 Task: Search for the email with the subject Performance review logged in from softage.1@softage.net with the filter, email from softage.10@softage.net and a new filter,  Star it
Action: Mouse moved to (716, 62)
Screenshot: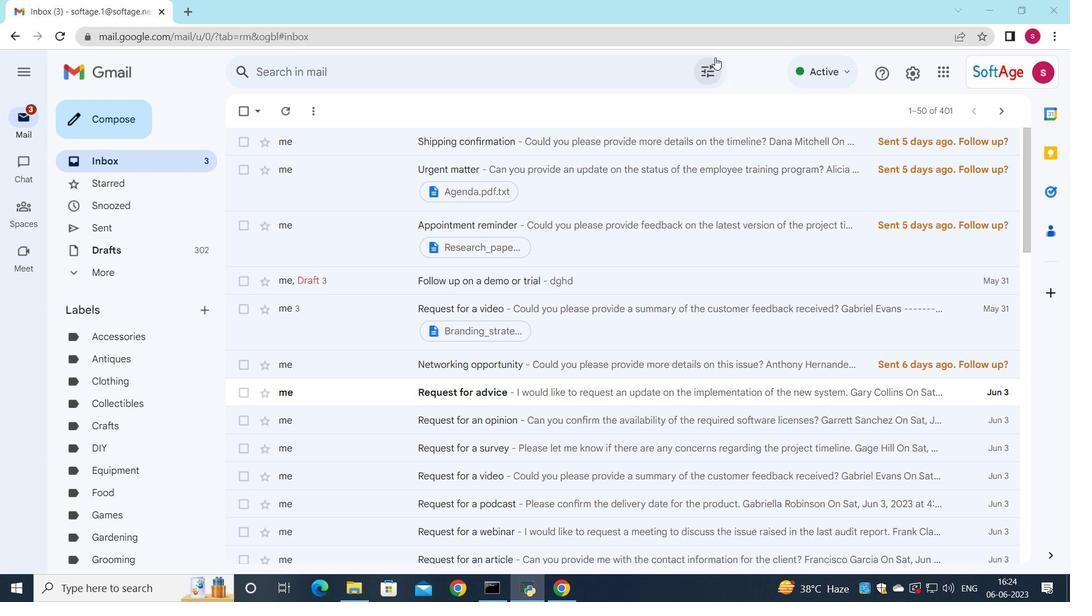 
Action: Mouse pressed left at (716, 62)
Screenshot: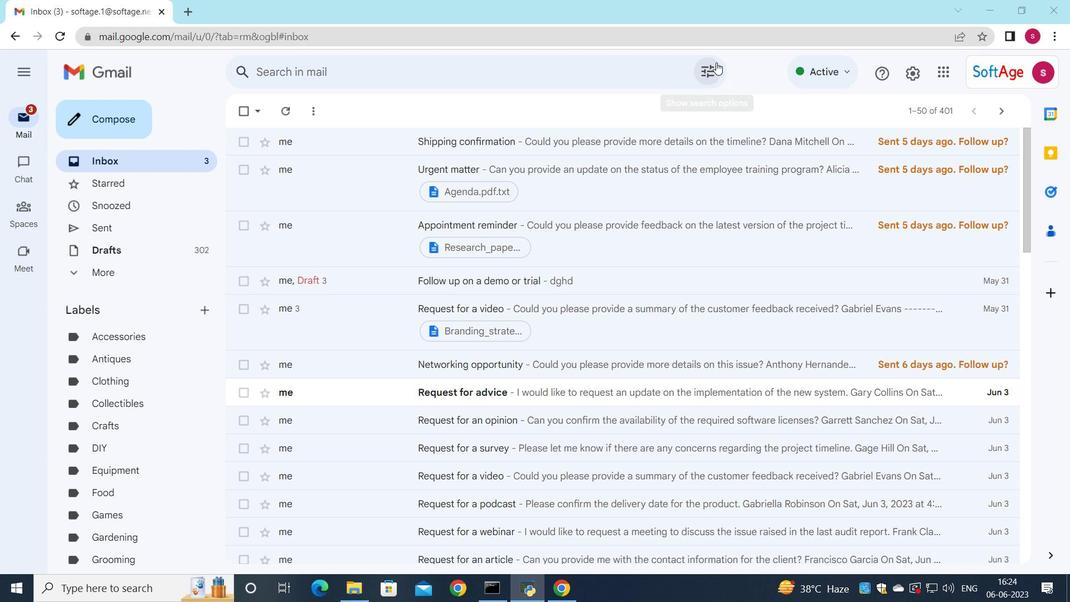 
Action: Mouse moved to (530, 126)
Screenshot: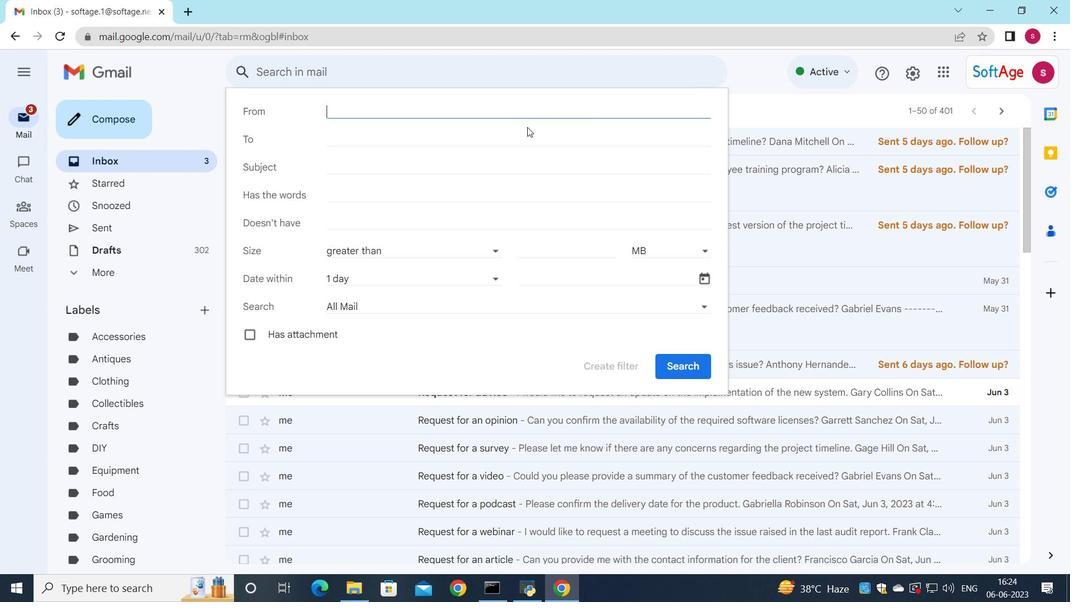 
Action: Key pressed so
Screenshot: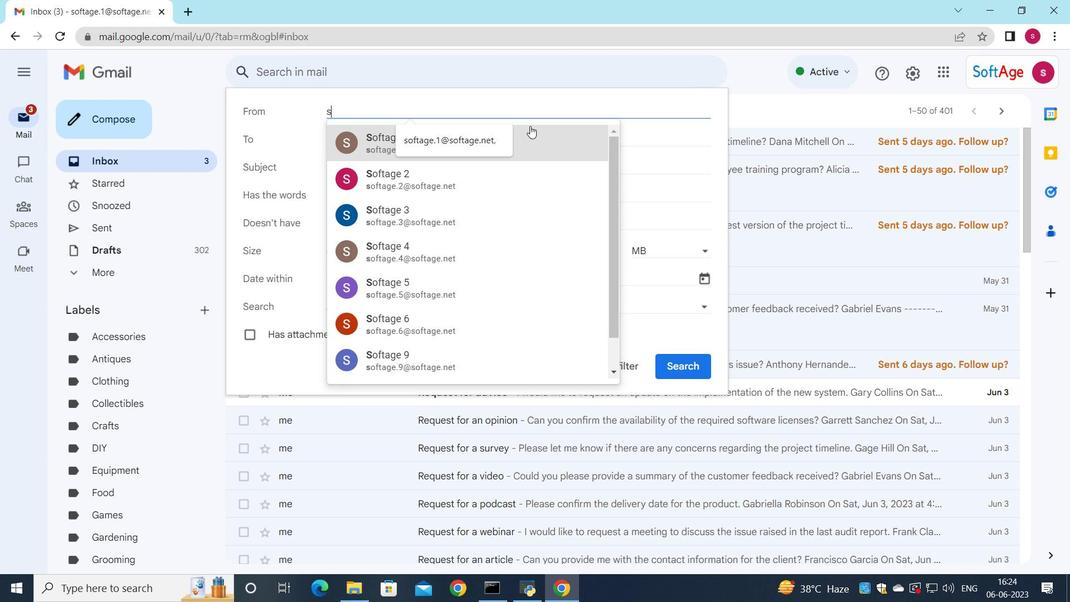 
Action: Mouse moved to (472, 141)
Screenshot: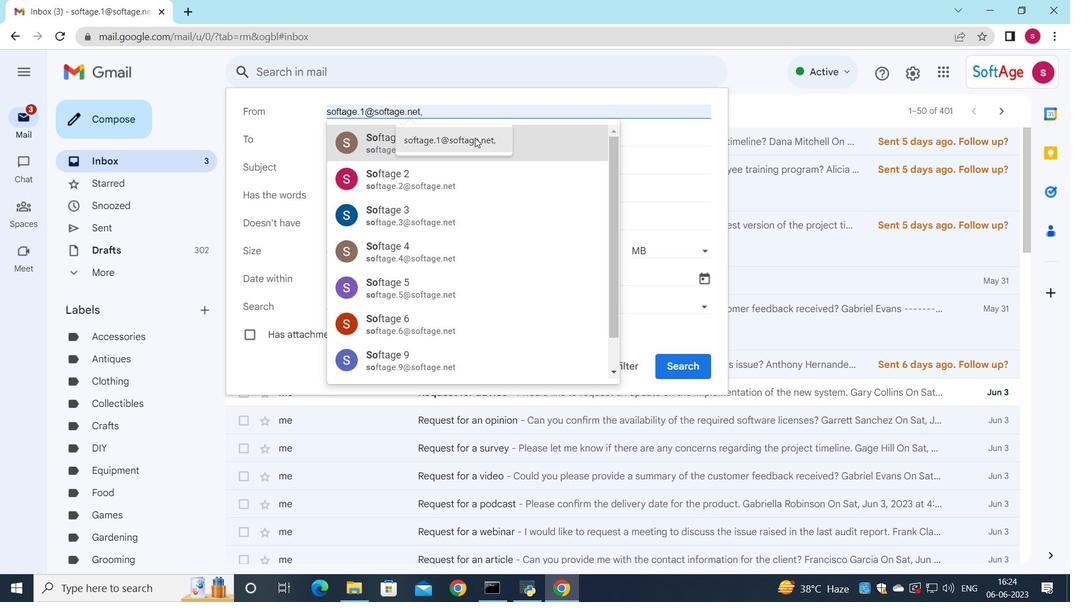 
Action: Mouse pressed left at (472, 141)
Screenshot: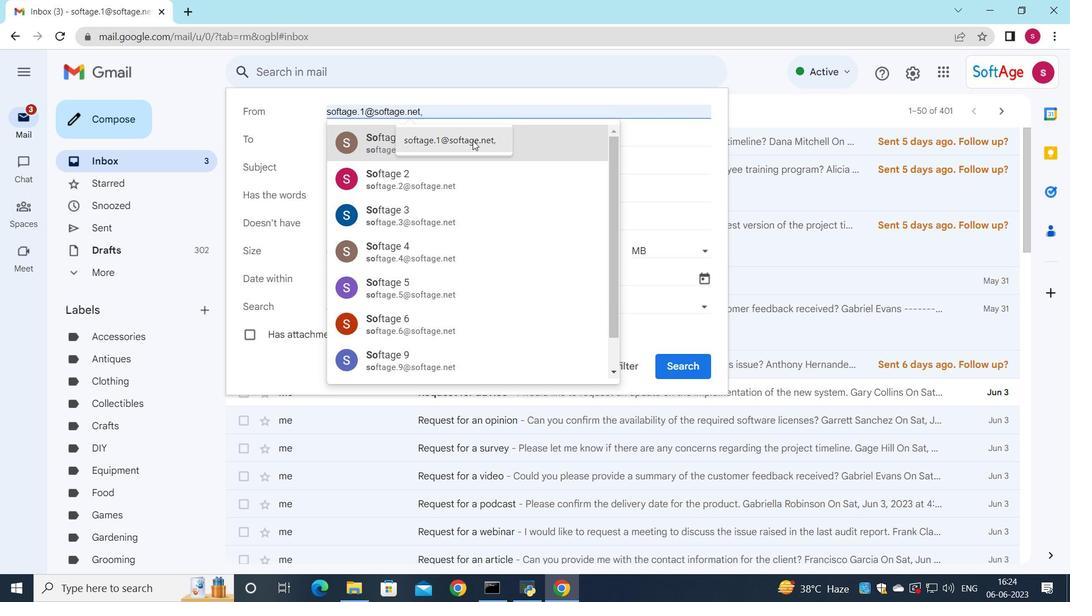 
Action: Mouse moved to (392, 144)
Screenshot: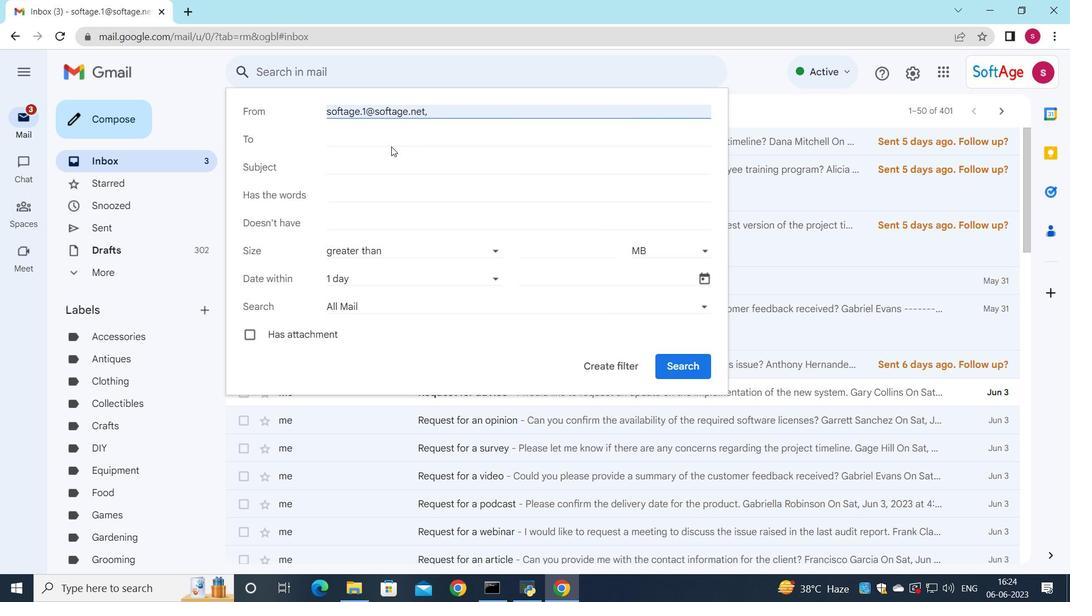 
Action: Mouse pressed left at (392, 144)
Screenshot: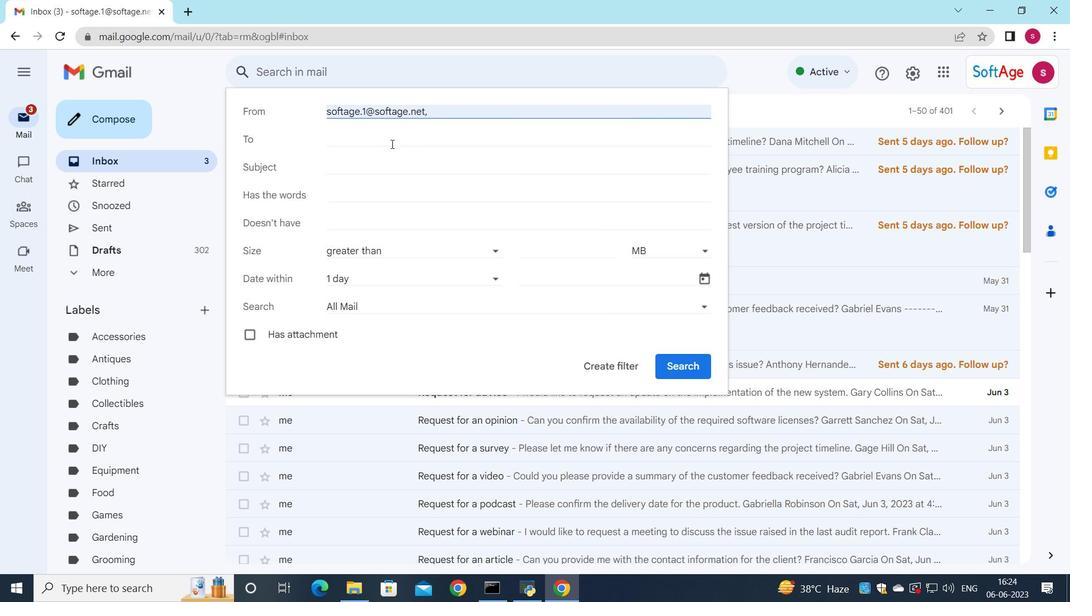 
Action: Mouse moved to (457, 243)
Screenshot: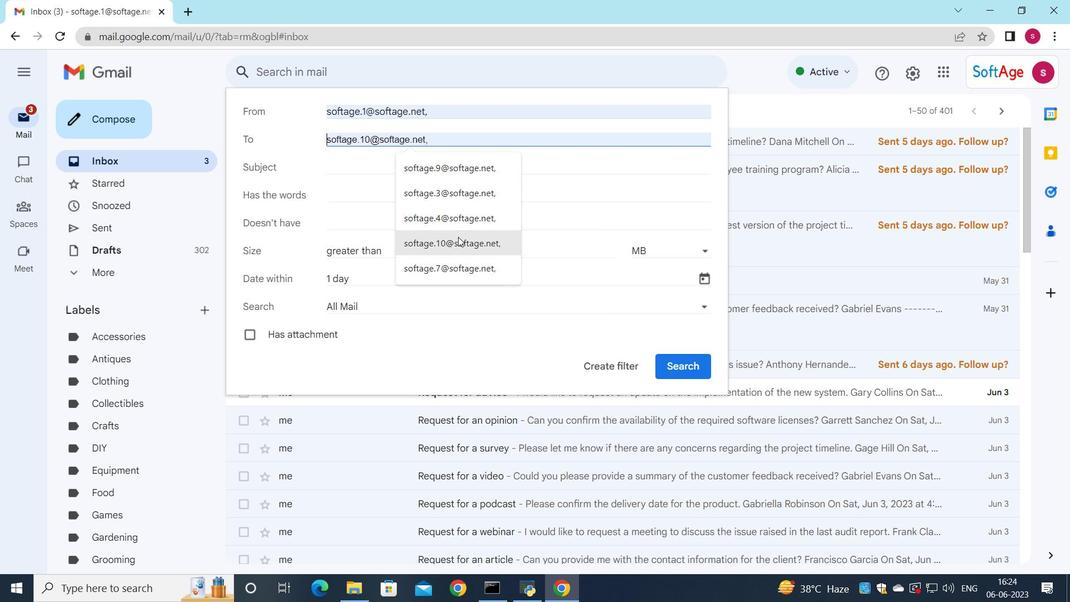 
Action: Mouse pressed left at (457, 243)
Screenshot: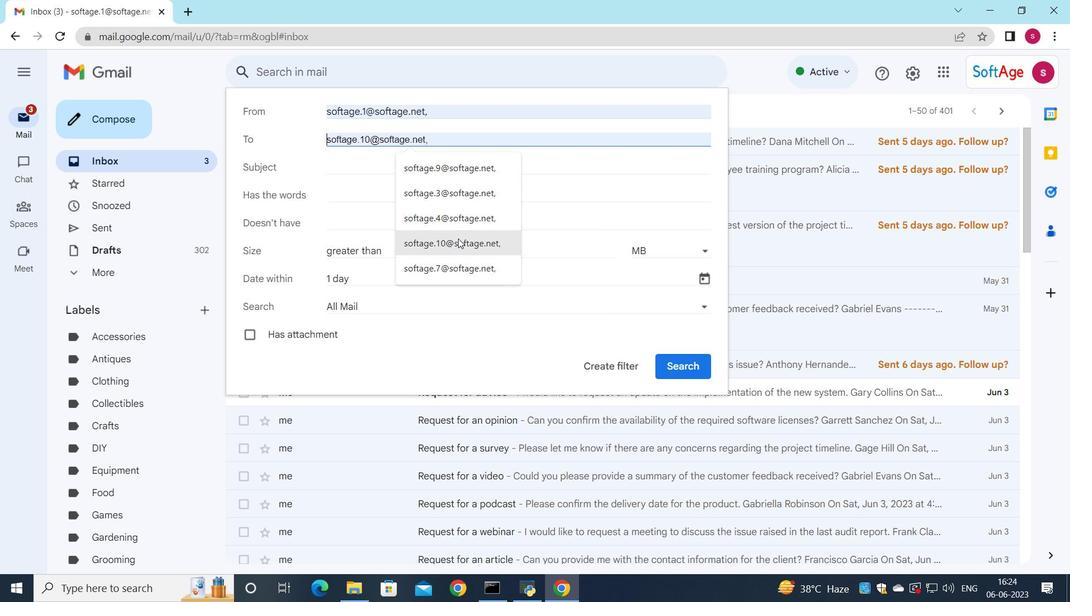 
Action: Mouse moved to (338, 171)
Screenshot: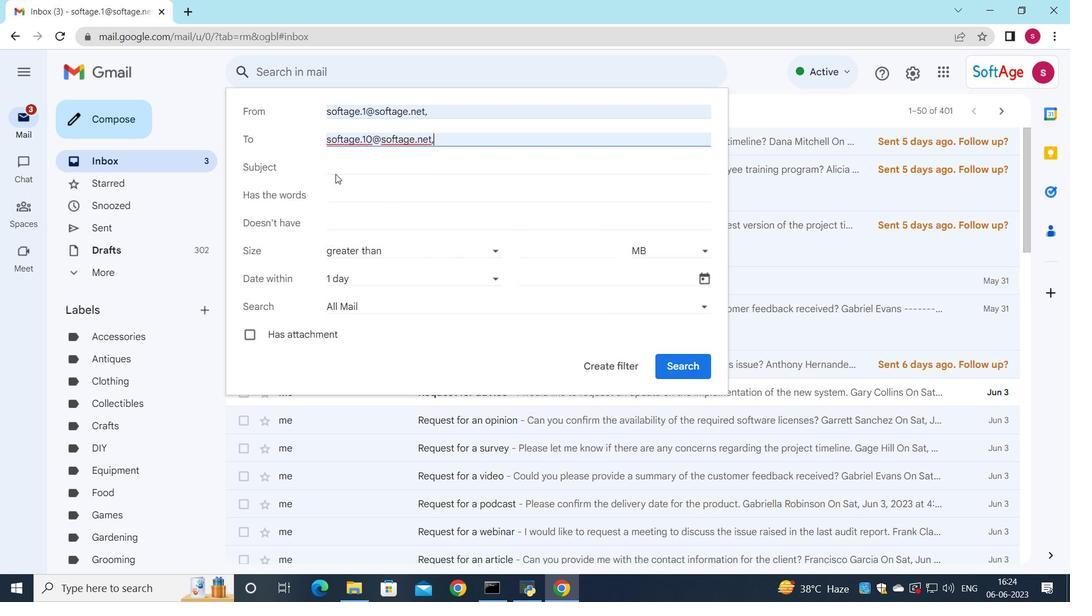
Action: Mouse pressed left at (338, 171)
Screenshot: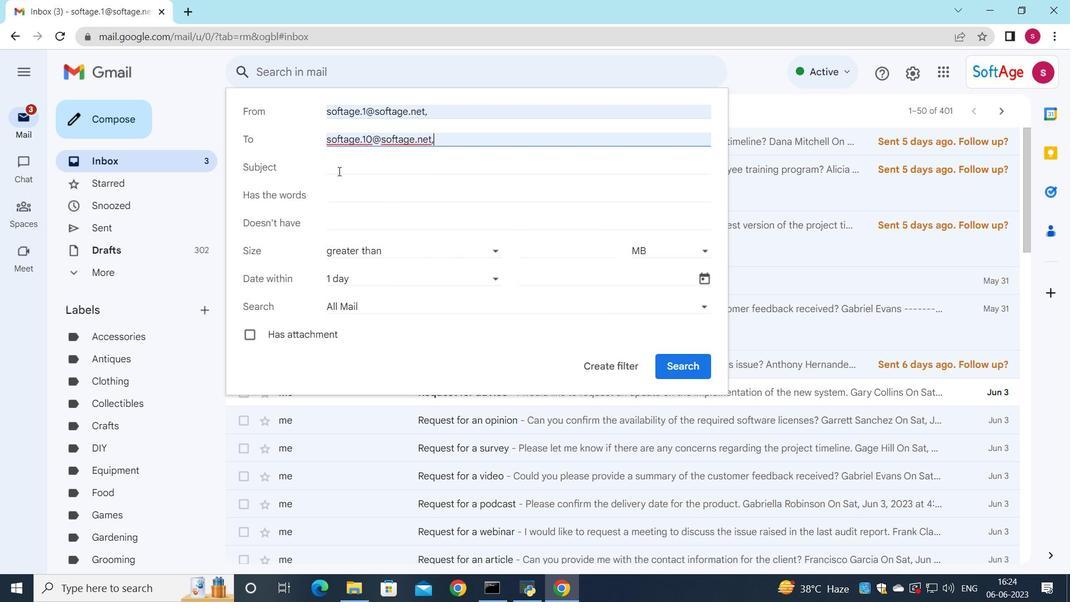 
Action: Mouse moved to (458, 183)
Screenshot: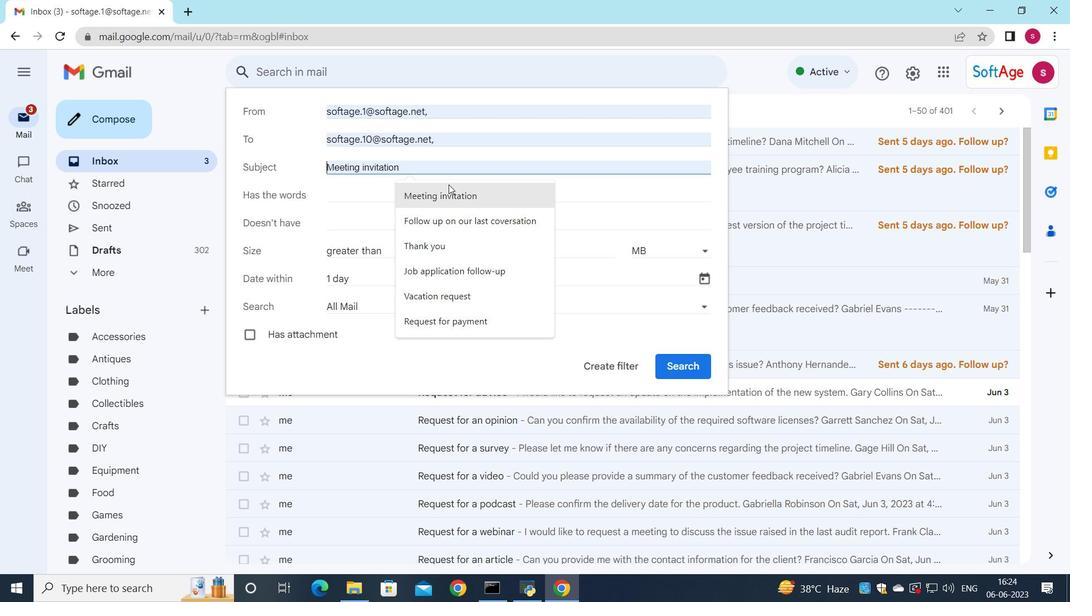 
Action: Key pressed <Key.shift_r>Performance<Key.space>review
Screenshot: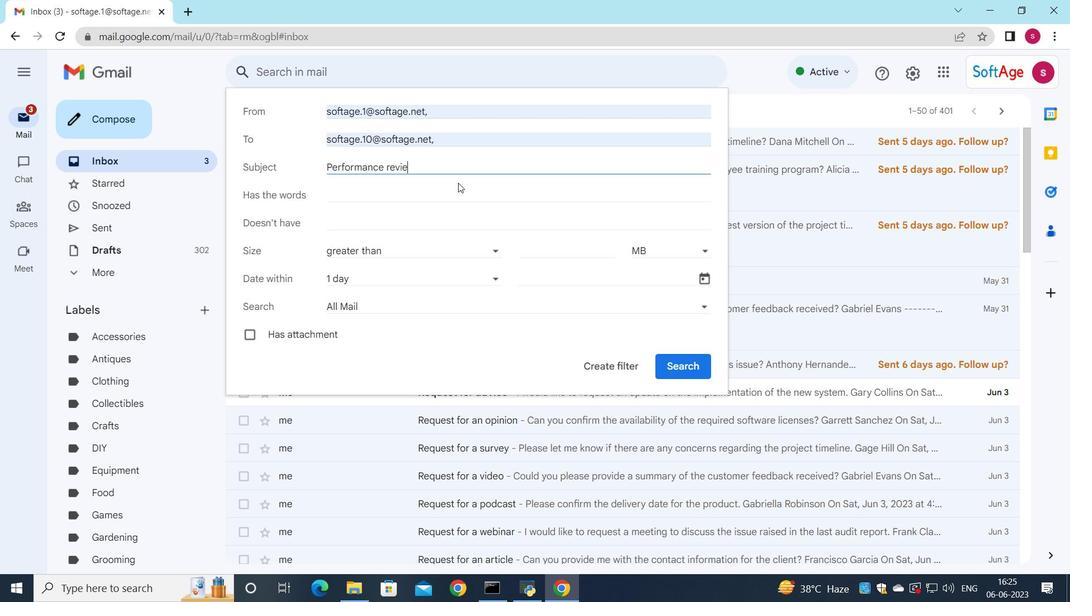 
Action: Mouse moved to (450, 271)
Screenshot: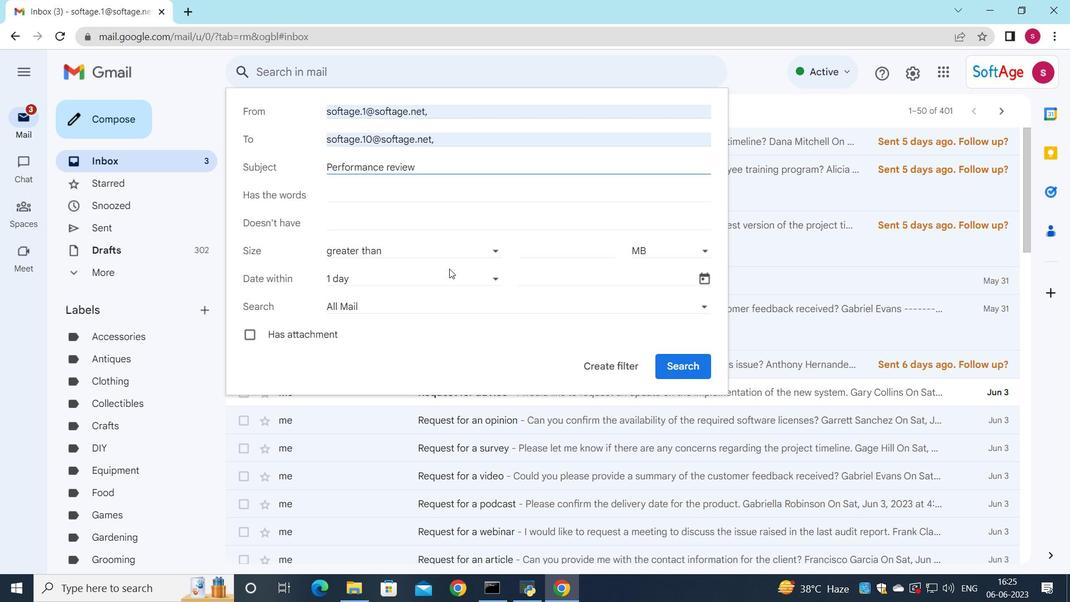 
Action: Mouse pressed left at (450, 271)
Screenshot: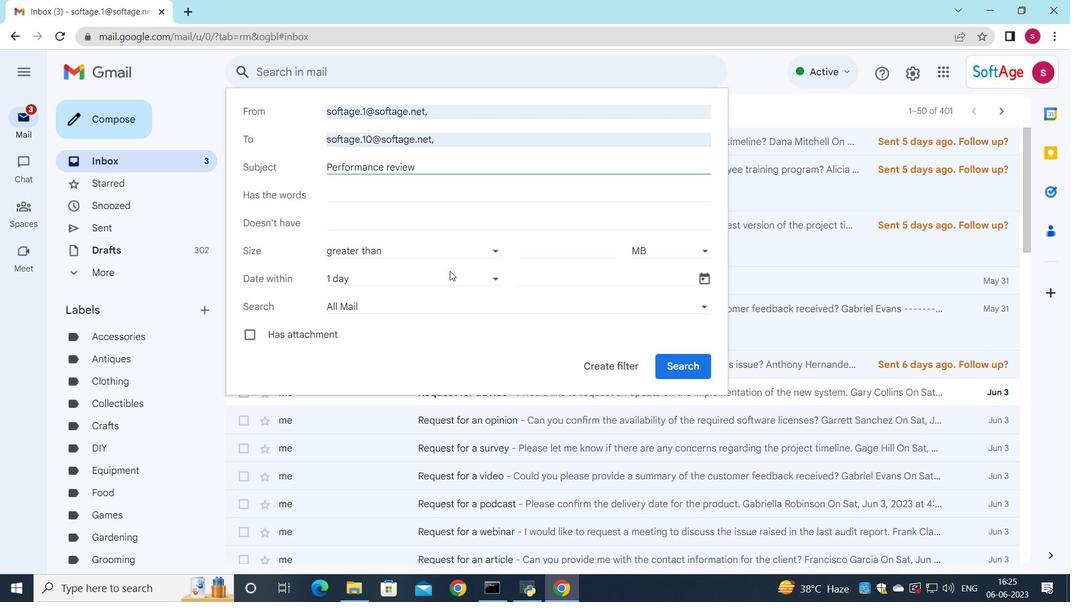 
Action: Mouse moved to (485, 276)
Screenshot: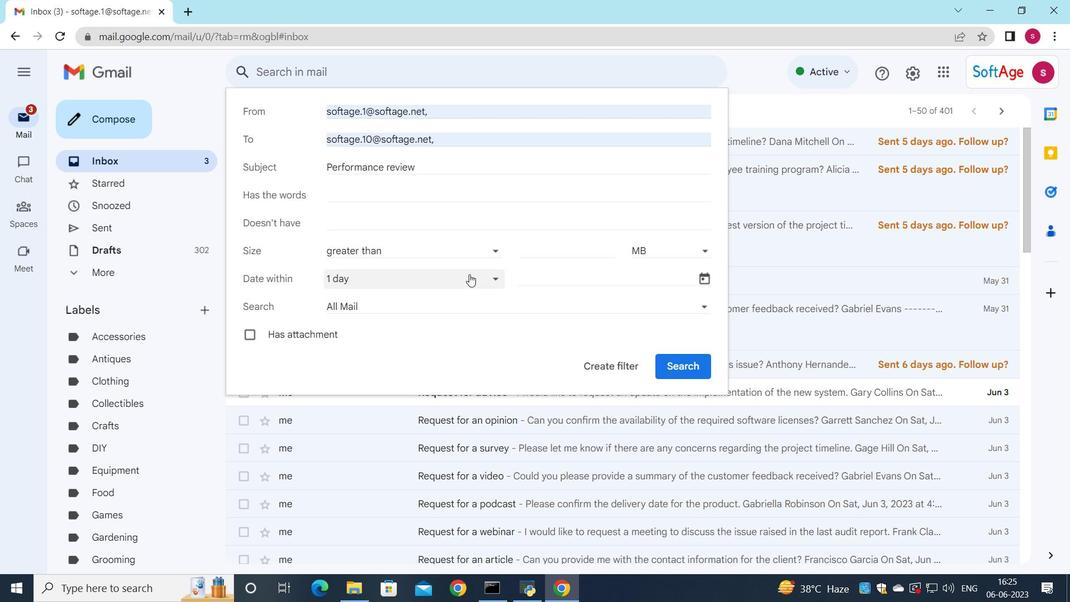 
Action: Mouse pressed left at (485, 276)
Screenshot: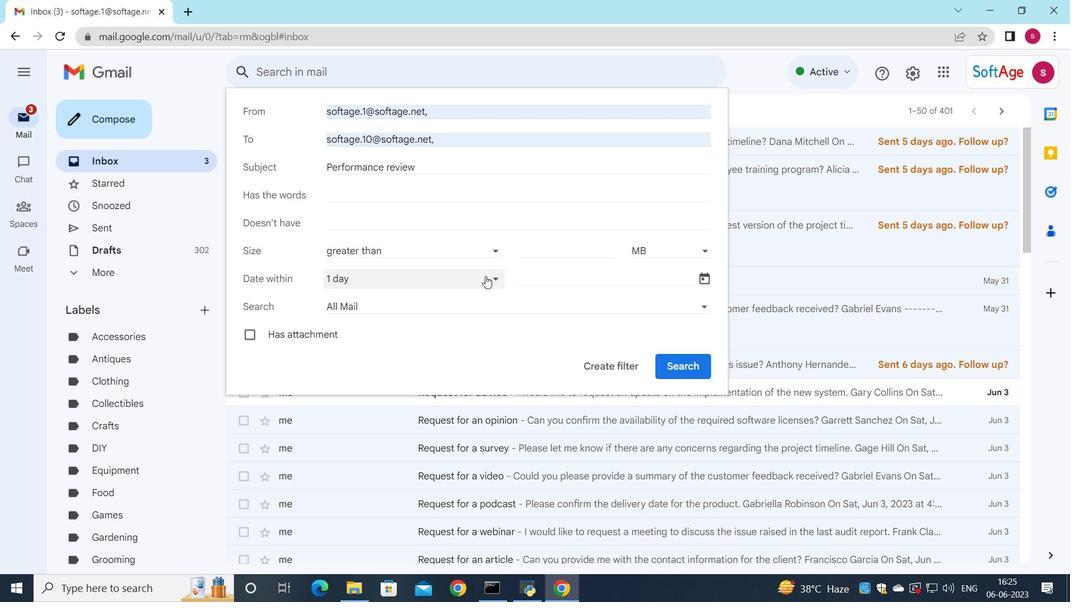 
Action: Mouse moved to (407, 435)
Screenshot: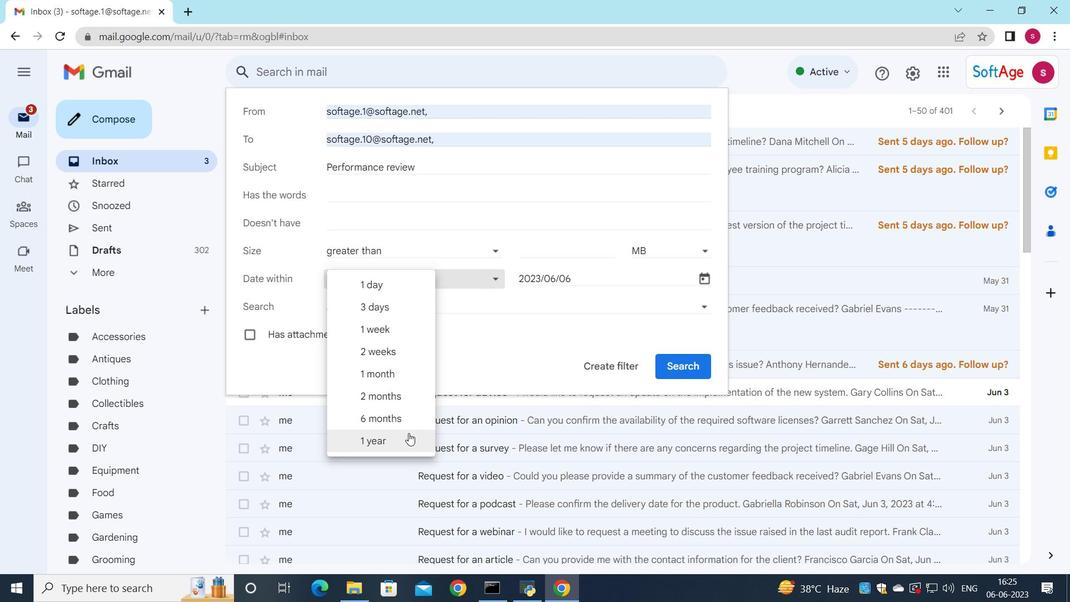 
Action: Mouse pressed left at (407, 435)
Screenshot: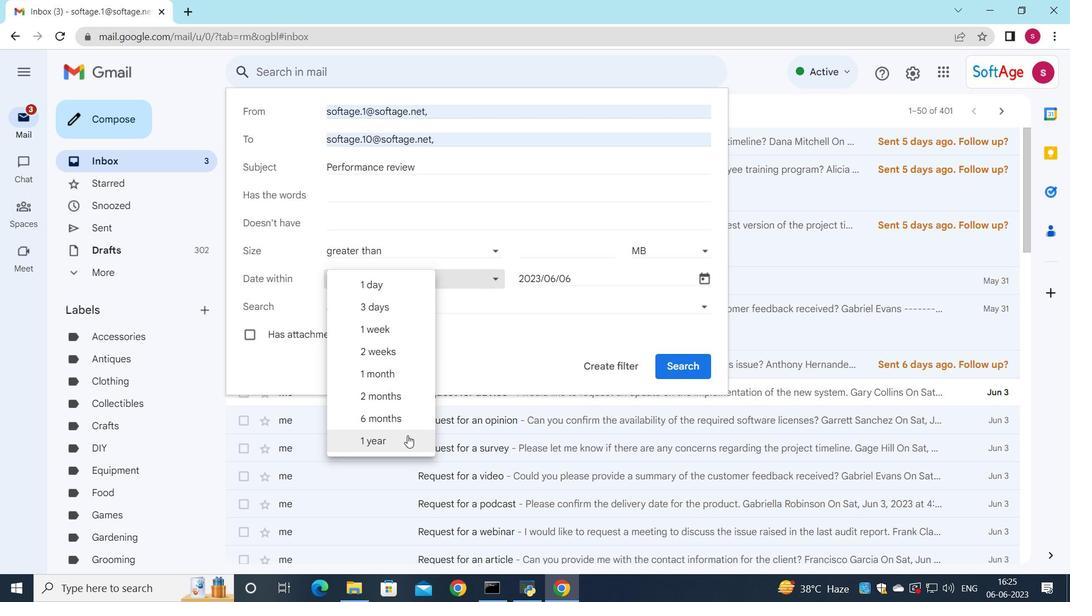 
Action: Mouse moved to (611, 368)
Screenshot: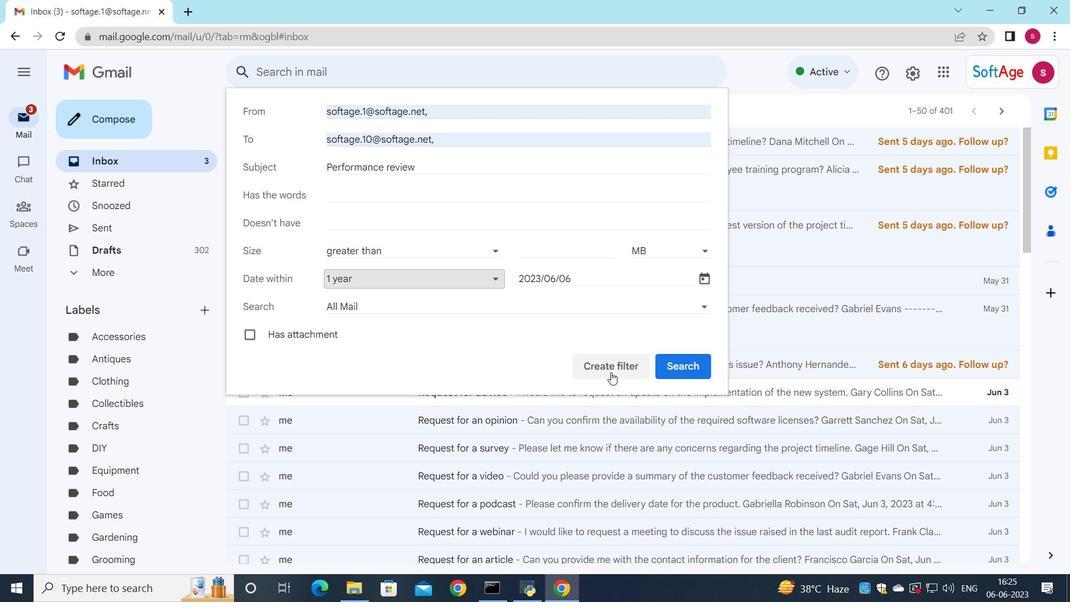 
Action: Mouse pressed left at (611, 368)
Screenshot: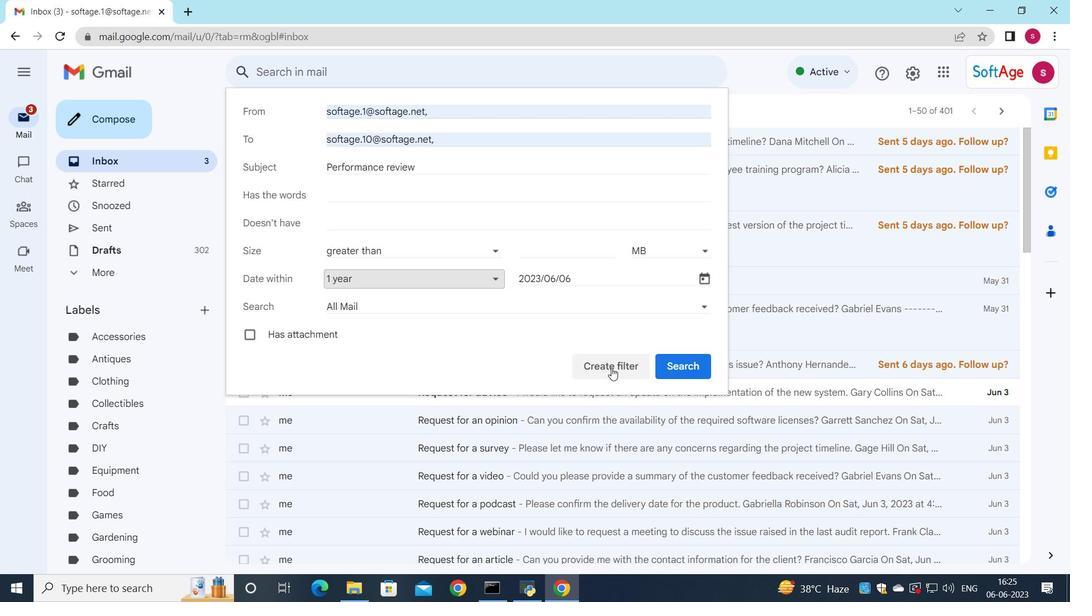 
Action: Mouse moved to (256, 191)
Screenshot: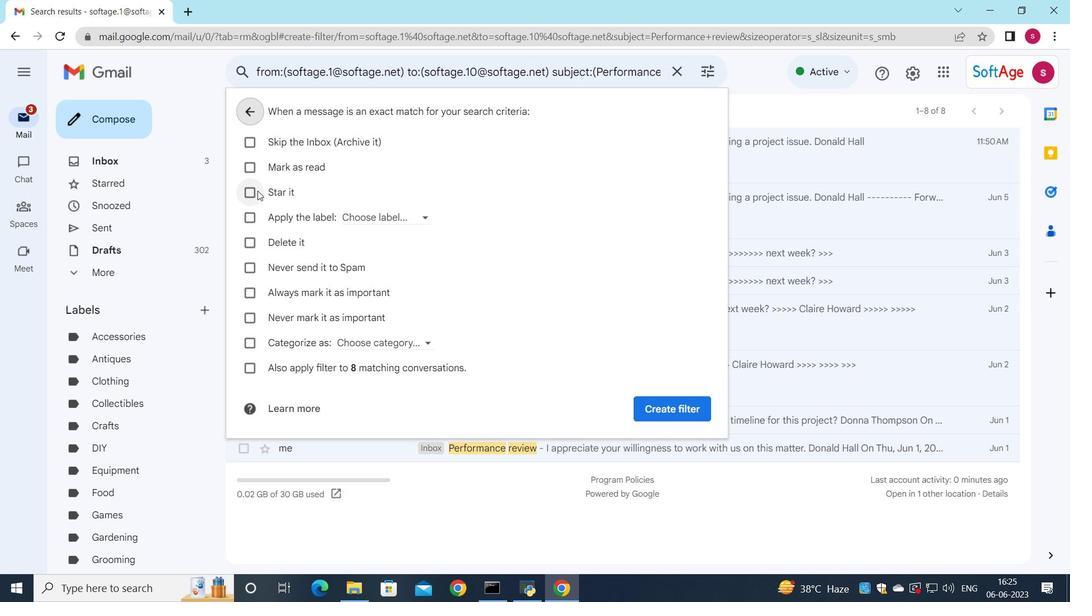 
Action: Mouse pressed left at (256, 191)
Screenshot: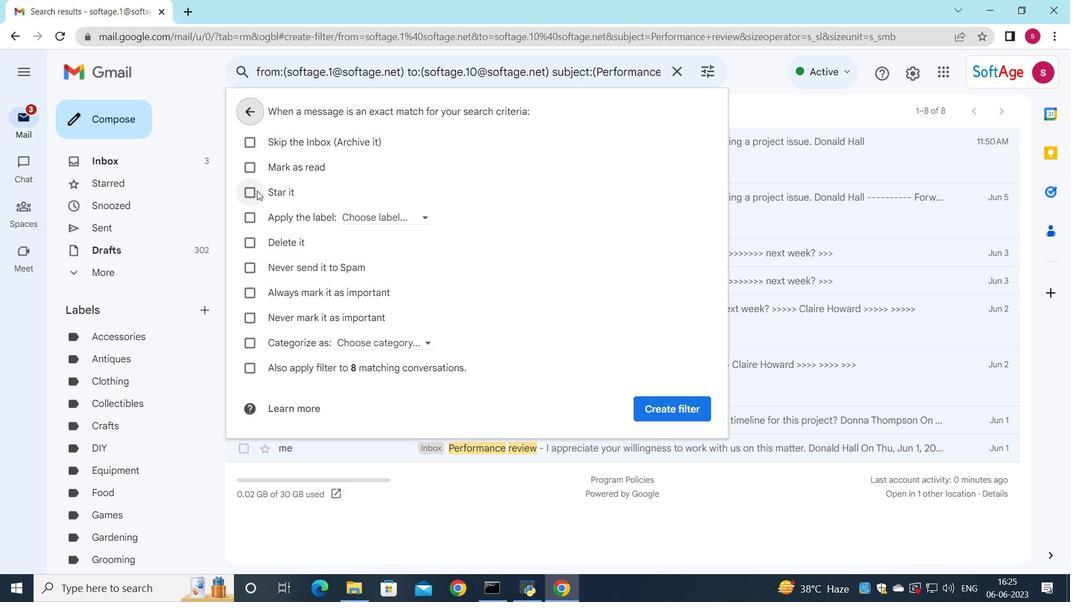 
Action: Mouse moved to (674, 409)
Screenshot: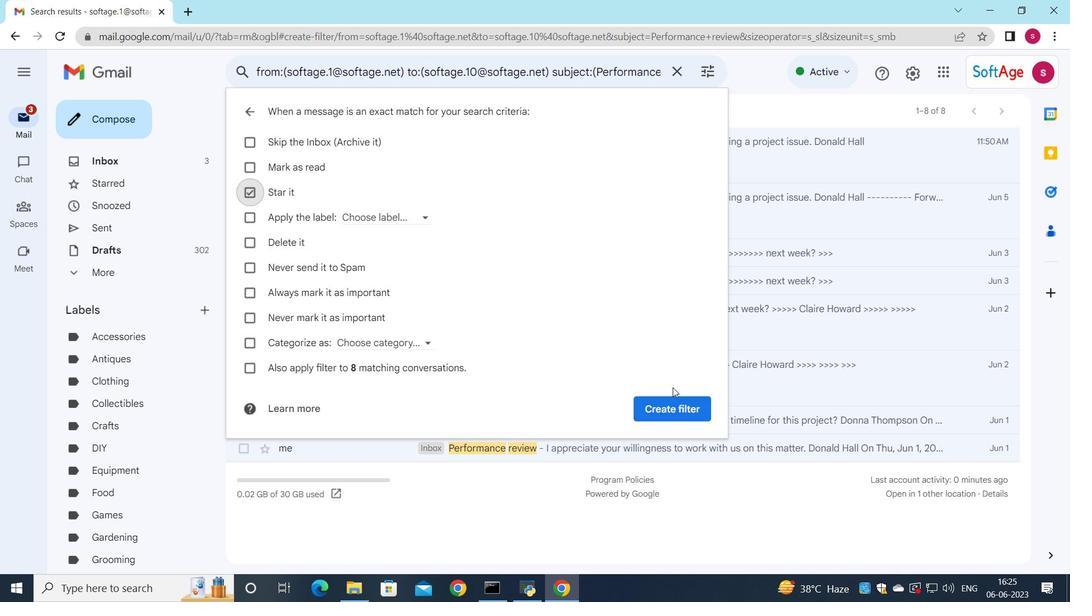 
Action: Mouse pressed left at (674, 409)
Screenshot: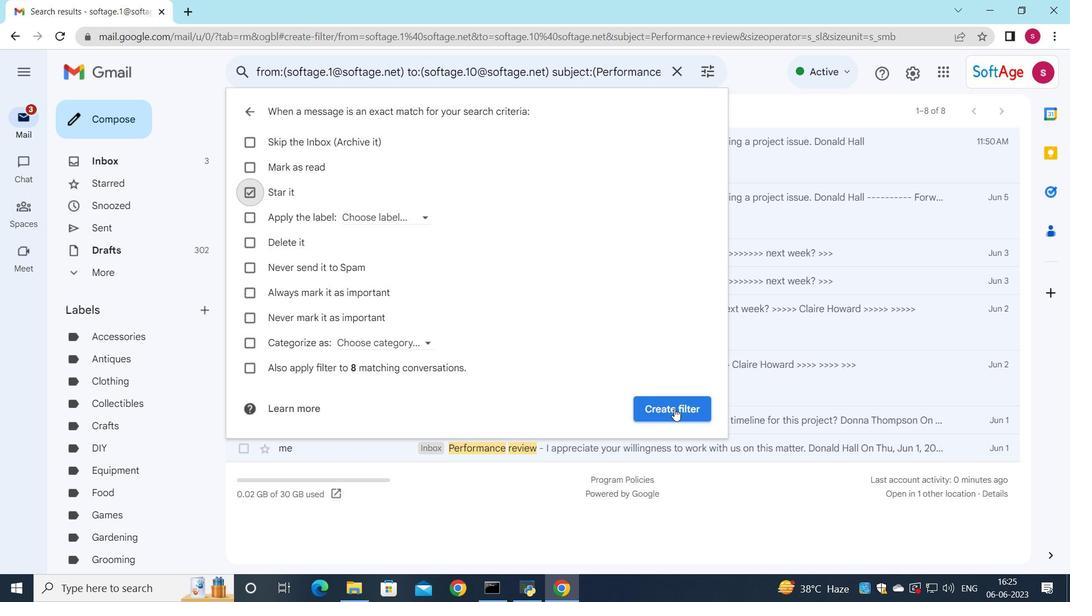 
Action: Mouse moved to (585, 298)
Screenshot: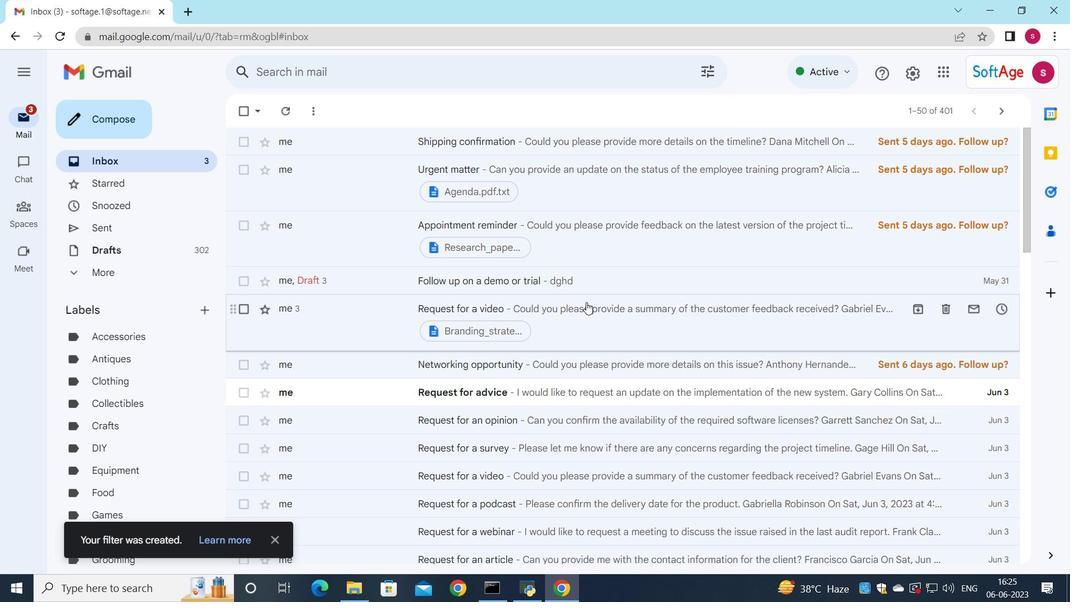 
